 Task: Add the task  Create a new online platform for online financial planning services to the section Feature Prioritization Sprint in the project AvailPro and add a Due Date to the respective task as 2024/02/02
Action: Mouse moved to (473, 316)
Screenshot: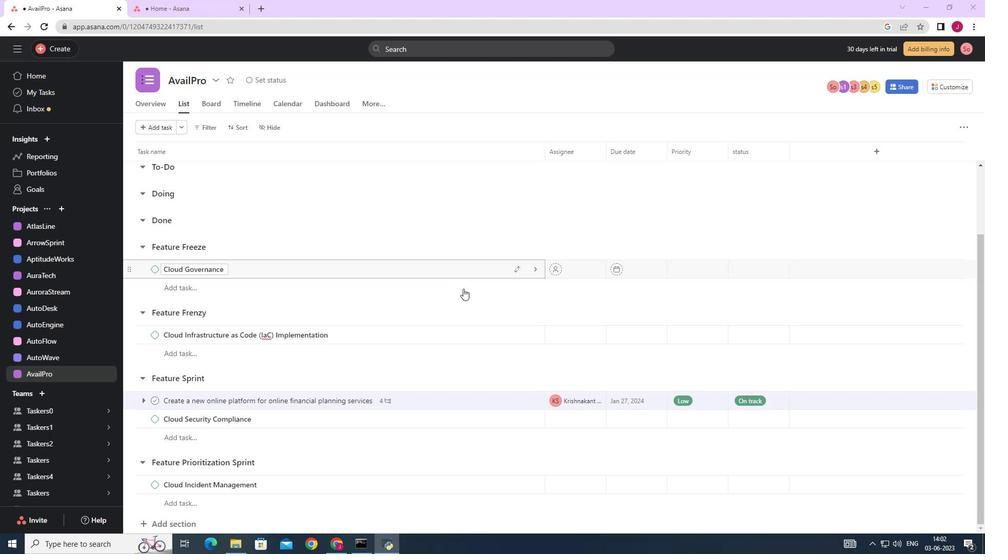 
Action: Mouse scrolled (473, 316) with delta (0, 0)
Screenshot: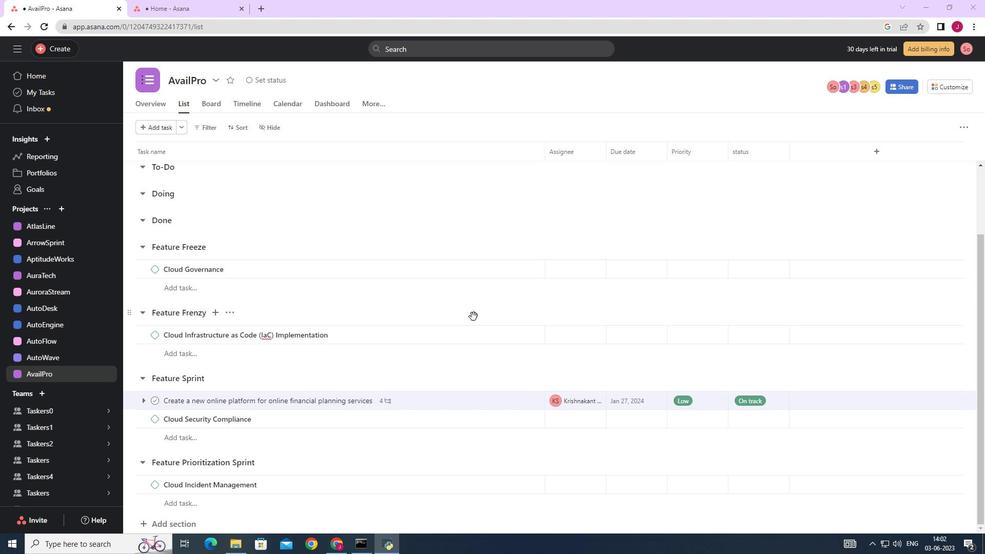 
Action: Mouse scrolled (473, 316) with delta (0, 0)
Screenshot: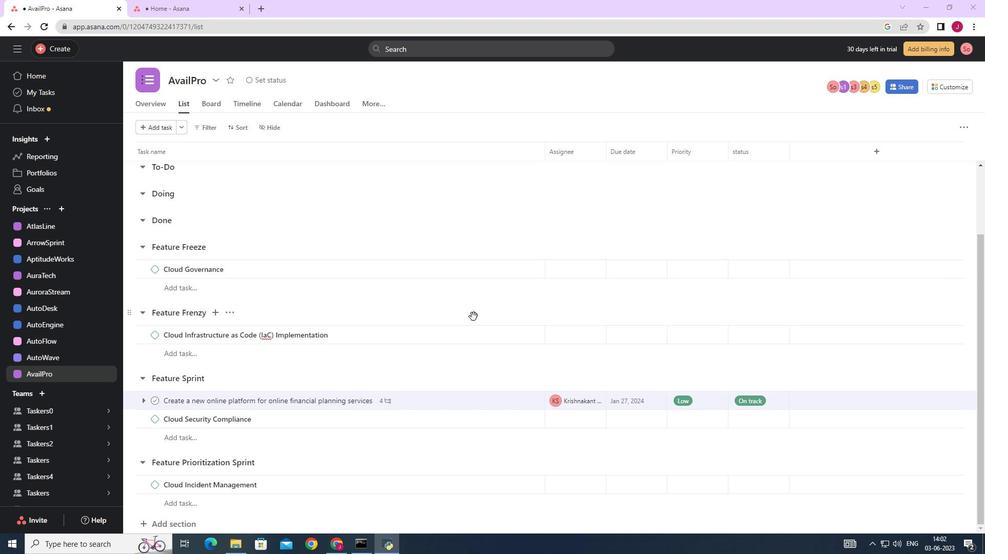 
Action: Mouse scrolled (473, 316) with delta (0, 0)
Screenshot: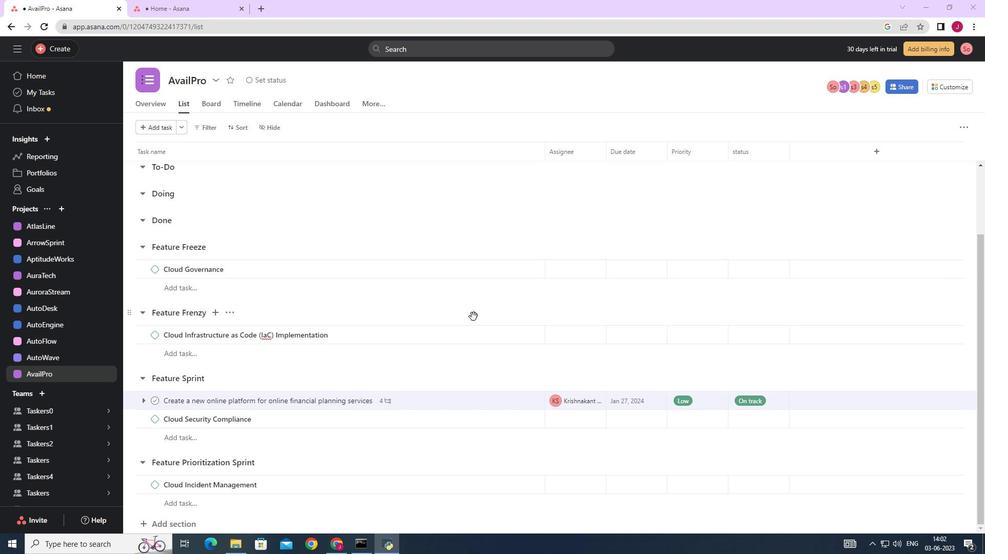 
Action: Mouse scrolled (473, 316) with delta (0, 0)
Screenshot: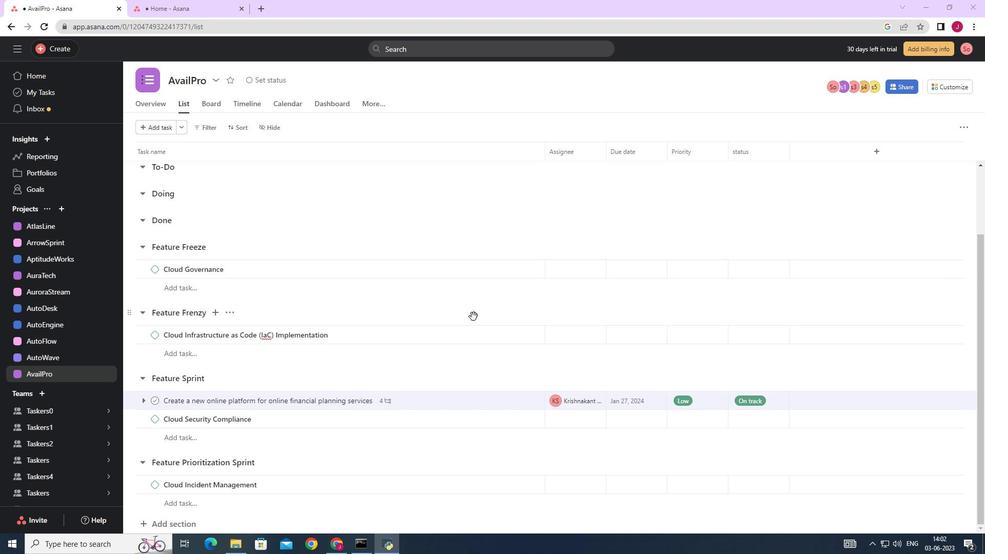 
Action: Mouse moved to (473, 316)
Screenshot: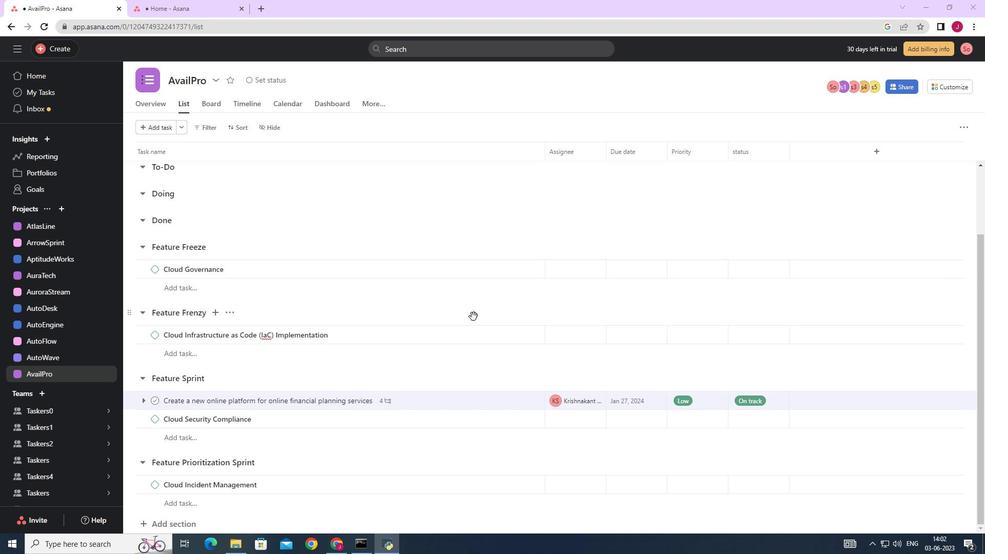 
Action: Mouse scrolled (473, 316) with delta (0, 0)
Screenshot: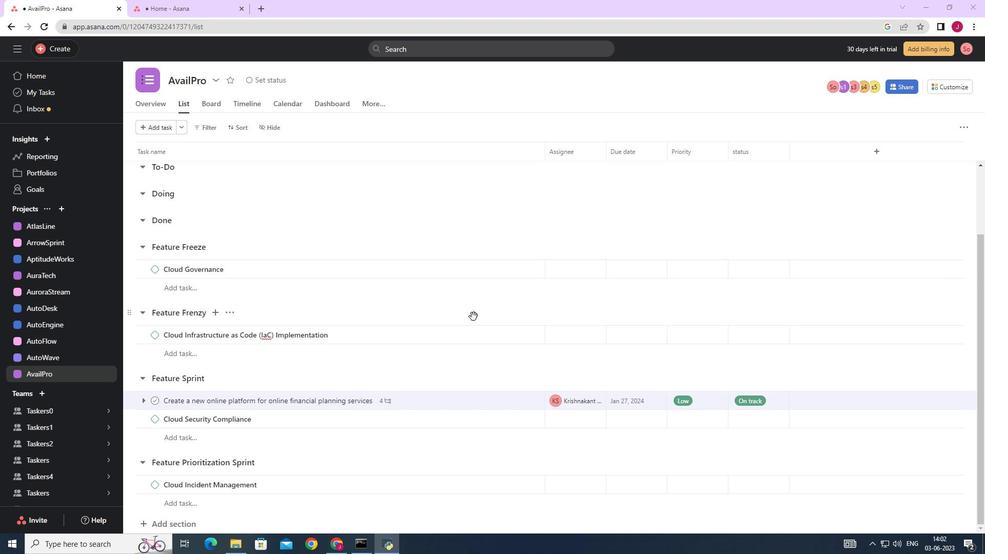 
Action: Mouse moved to (515, 400)
Screenshot: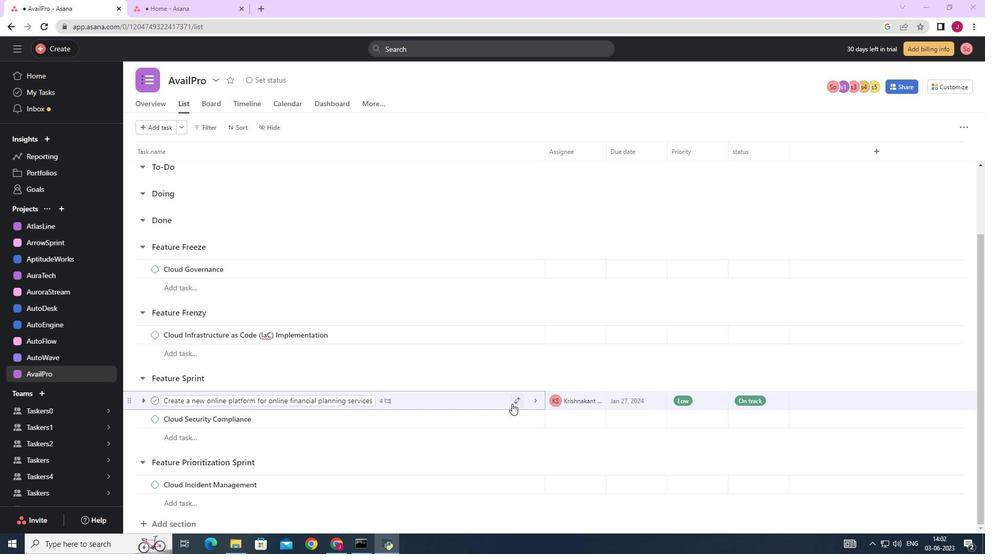 
Action: Mouse pressed left at (515, 400)
Screenshot: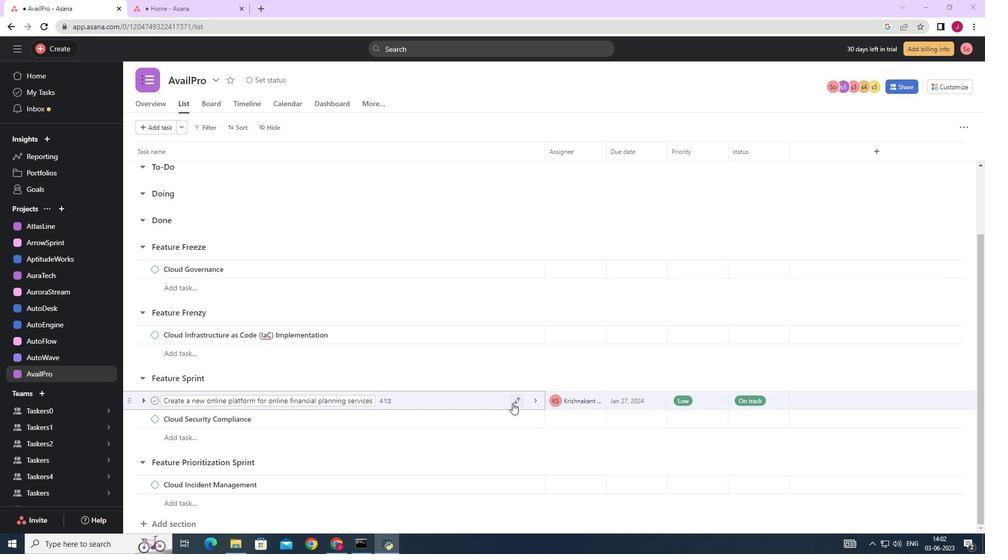
Action: Mouse moved to (458, 378)
Screenshot: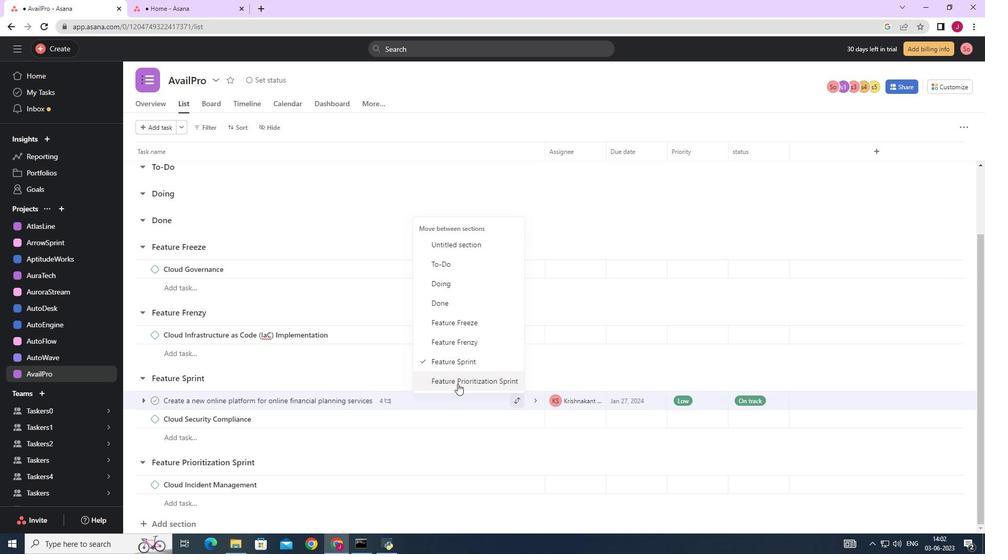 
Action: Mouse pressed left at (458, 378)
Screenshot: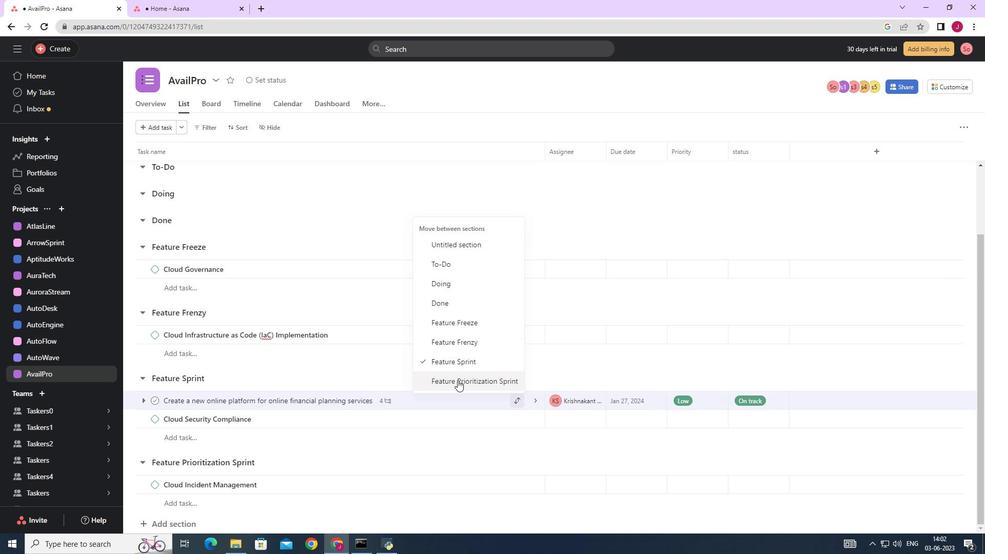 
Action: Mouse moved to (660, 465)
Screenshot: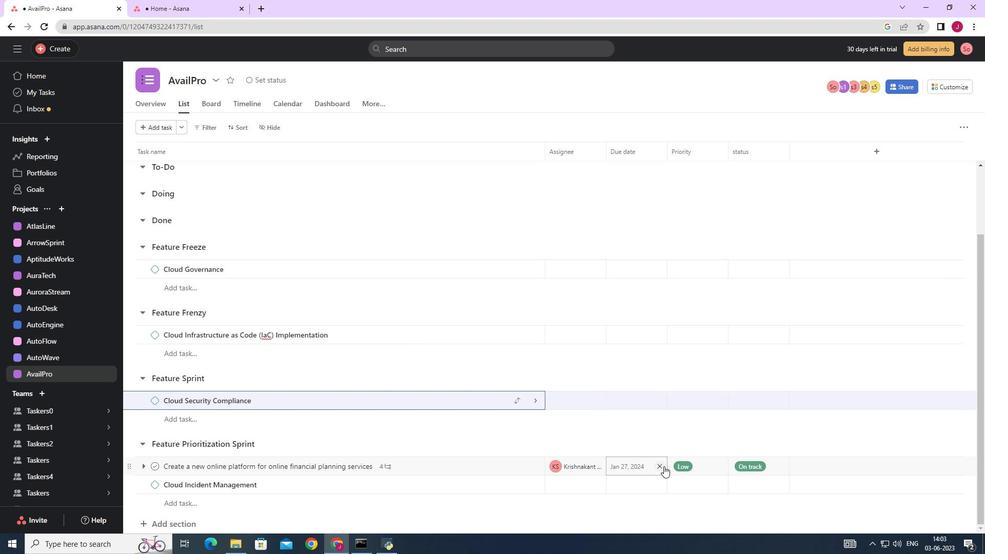 
Action: Mouse pressed left at (660, 465)
Screenshot: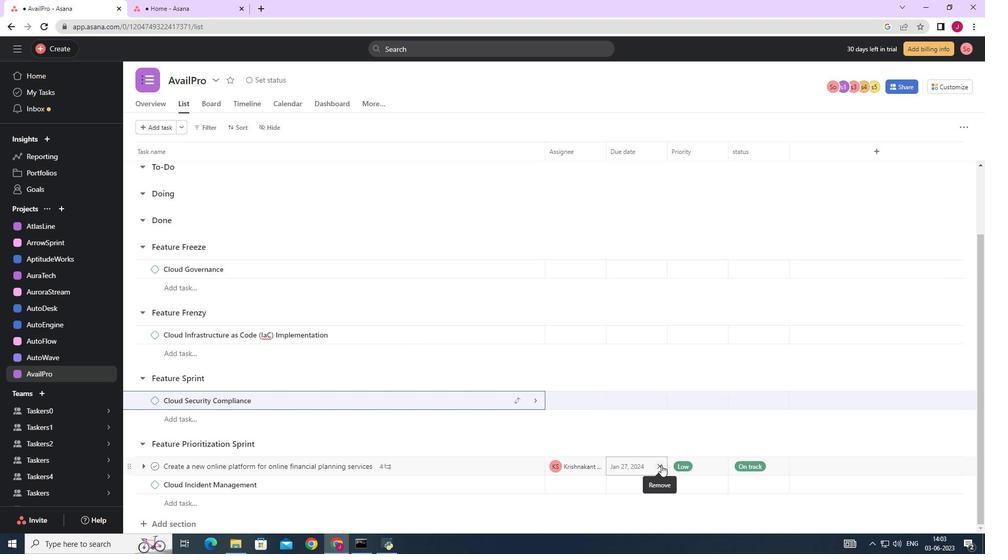 
Action: Mouse moved to (640, 463)
Screenshot: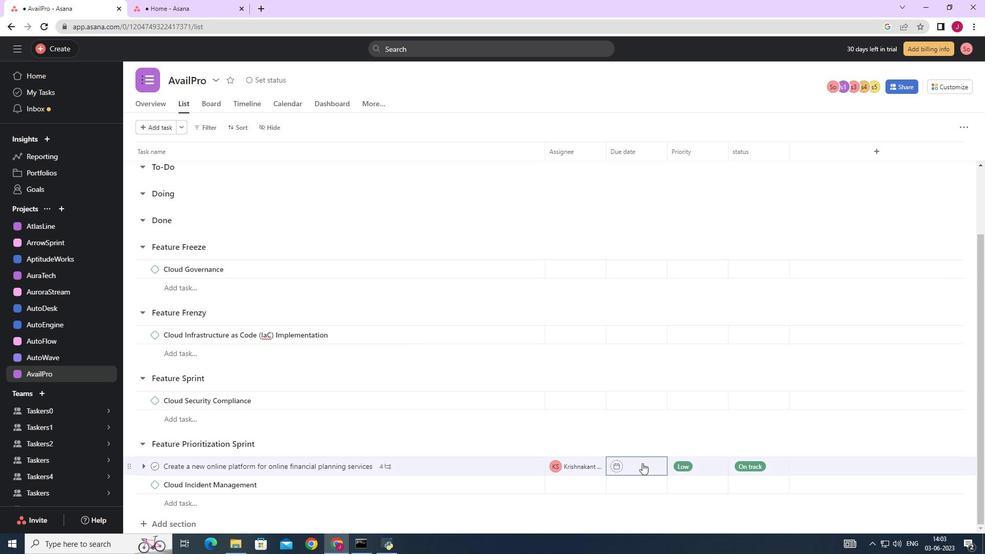
Action: Mouse pressed left at (640, 463)
Screenshot: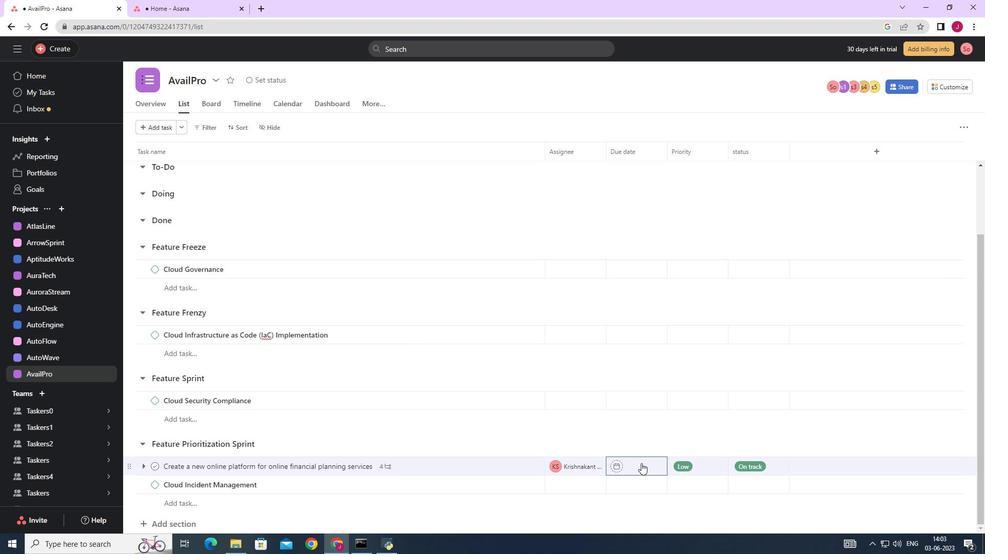 
Action: Mouse moved to (738, 304)
Screenshot: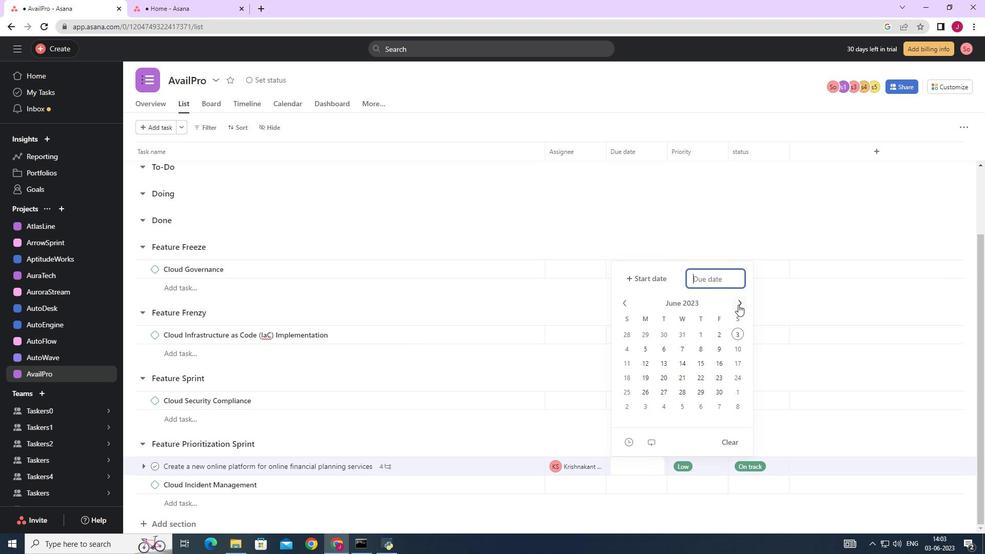 
Action: Mouse pressed left at (738, 304)
Screenshot: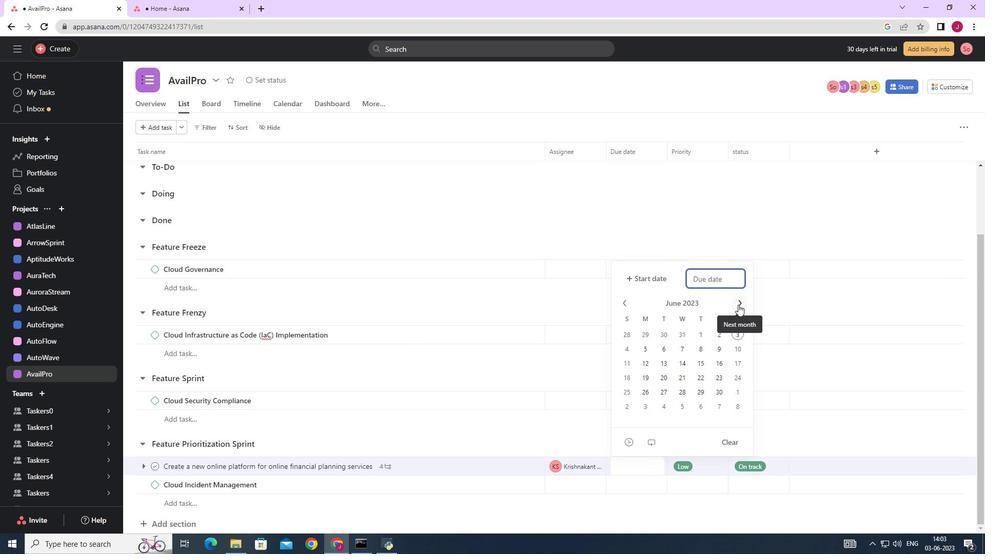 
Action: Mouse pressed left at (738, 304)
Screenshot: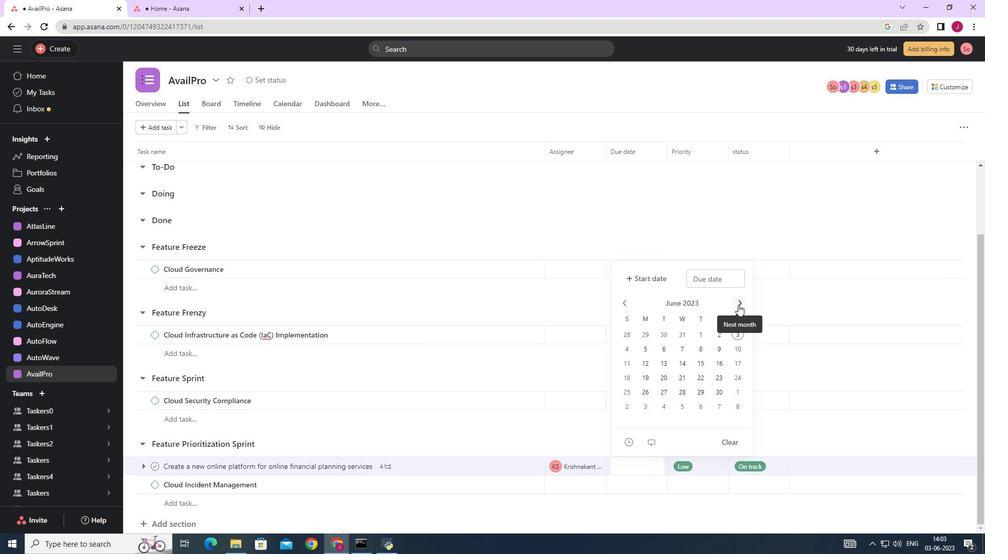 
Action: Mouse pressed left at (738, 304)
Screenshot: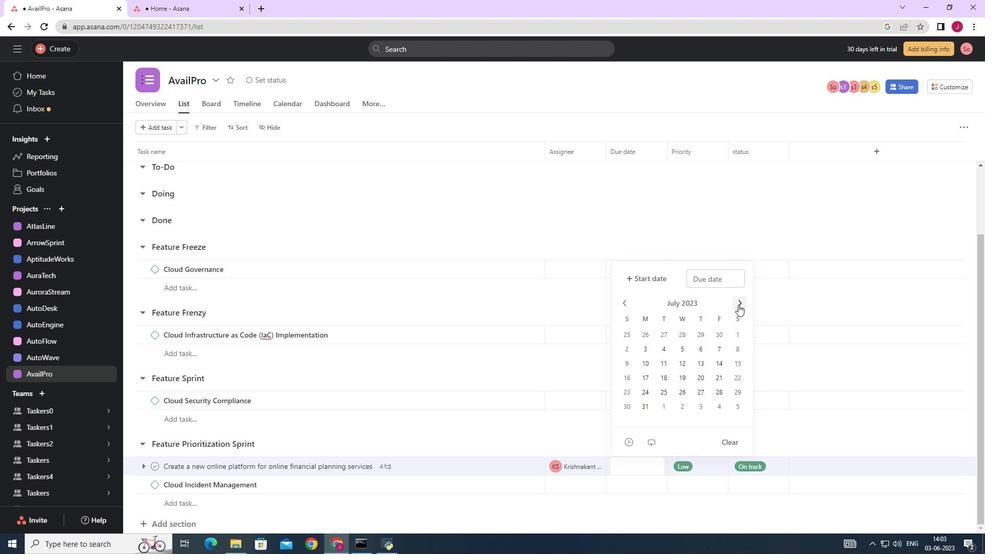 
Action: Mouse pressed left at (738, 304)
Screenshot: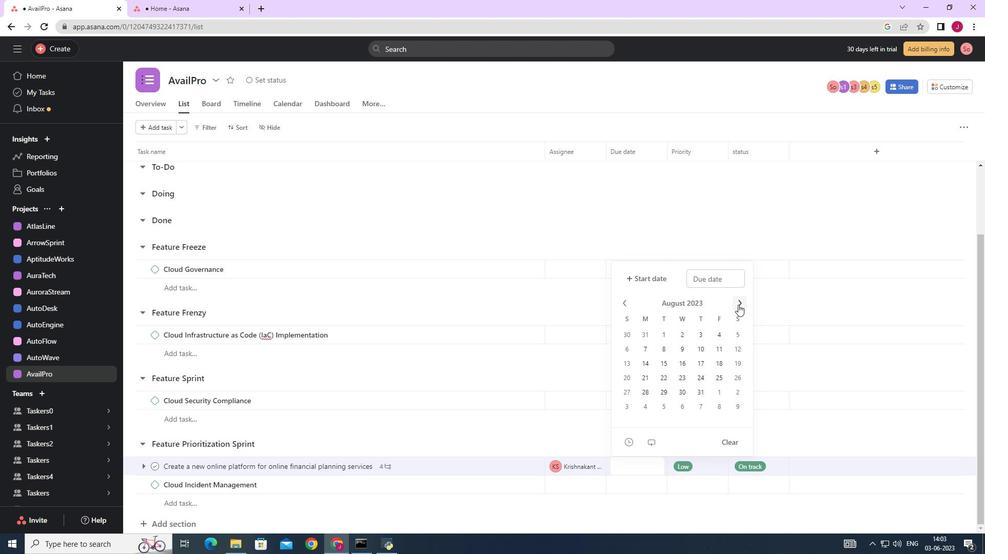 
Action: Mouse pressed left at (738, 304)
Screenshot: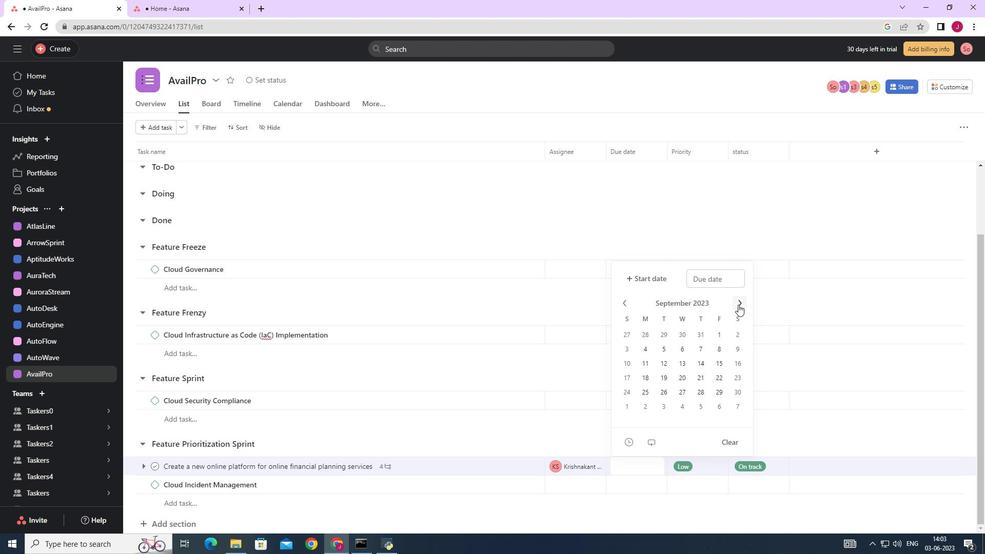 
Action: Mouse pressed left at (738, 304)
Screenshot: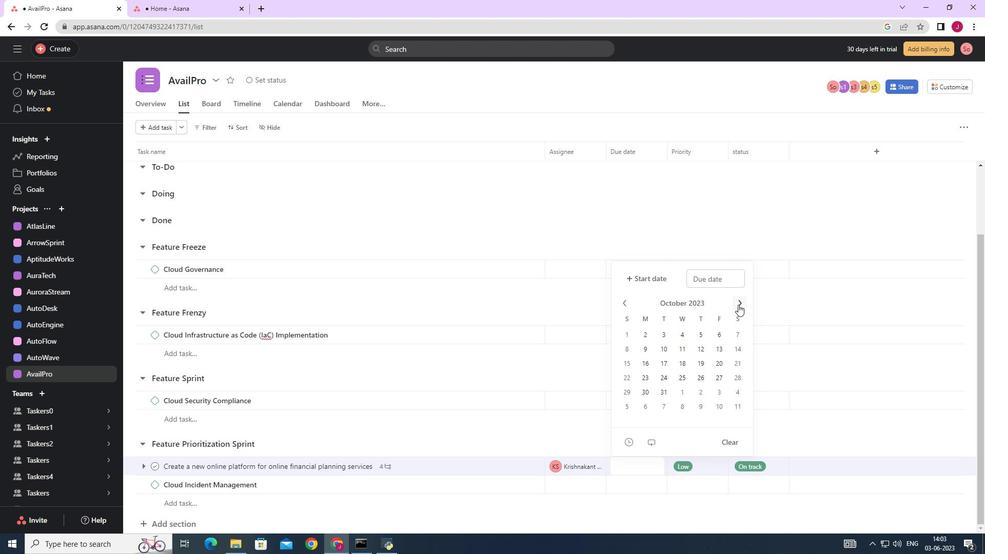 
Action: Mouse pressed left at (738, 304)
Screenshot: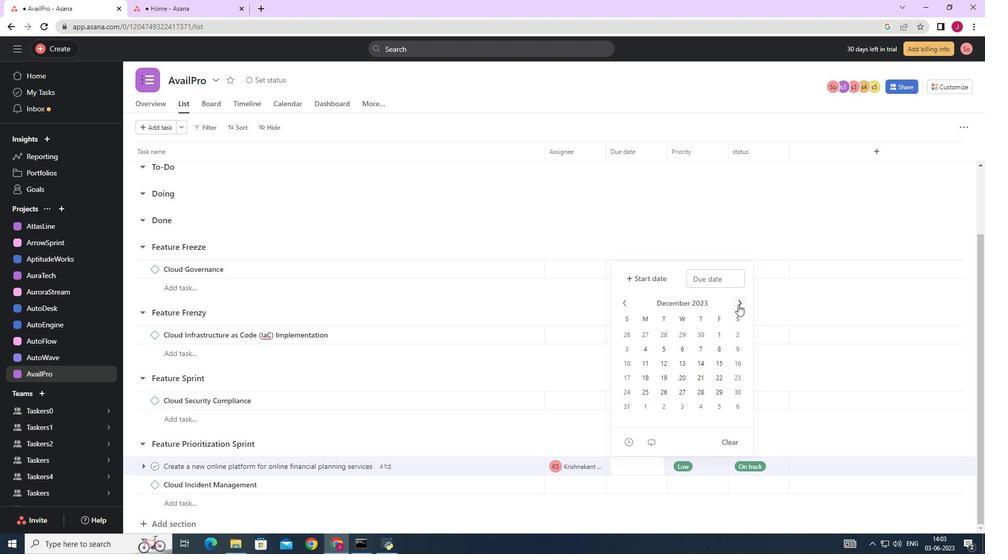 
Action: Mouse pressed left at (738, 304)
Screenshot: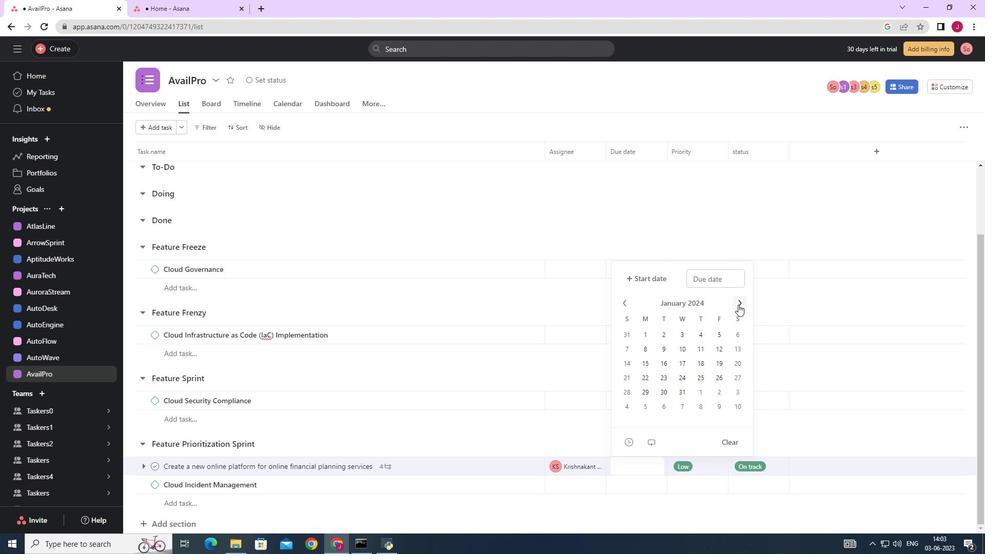 
Action: Mouse moved to (722, 333)
Screenshot: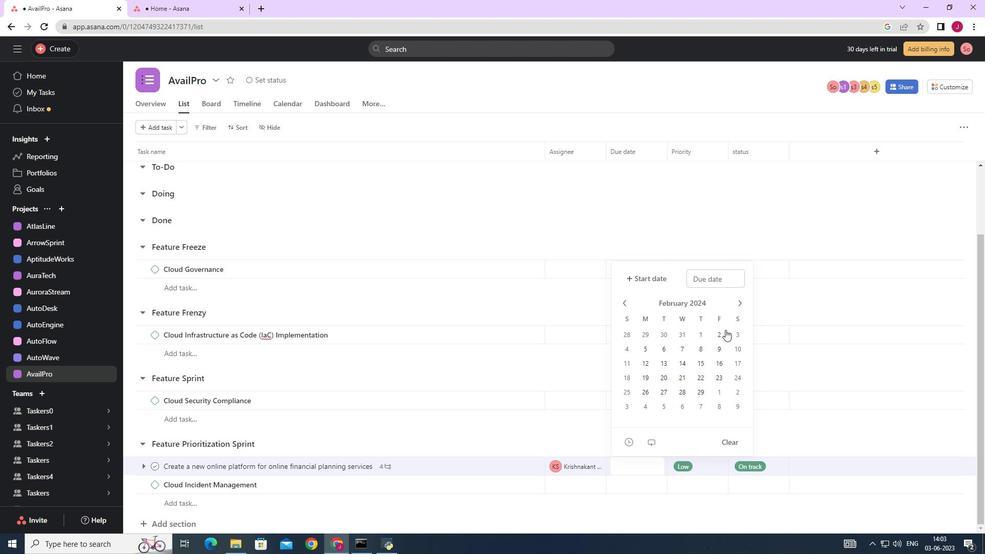 
Action: Mouse pressed left at (722, 333)
Screenshot: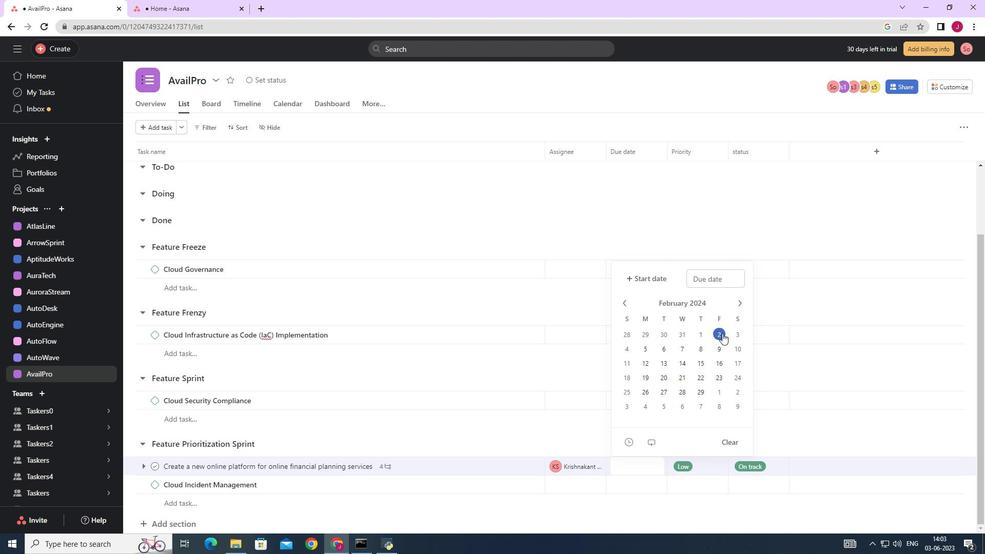 
Action: Mouse moved to (788, 218)
Screenshot: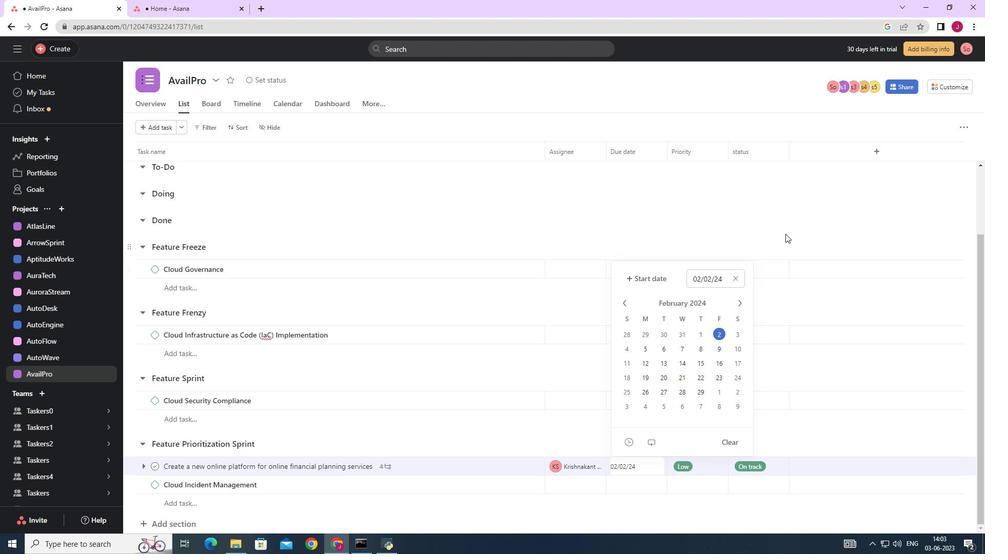 
Action: Mouse pressed left at (788, 218)
Screenshot: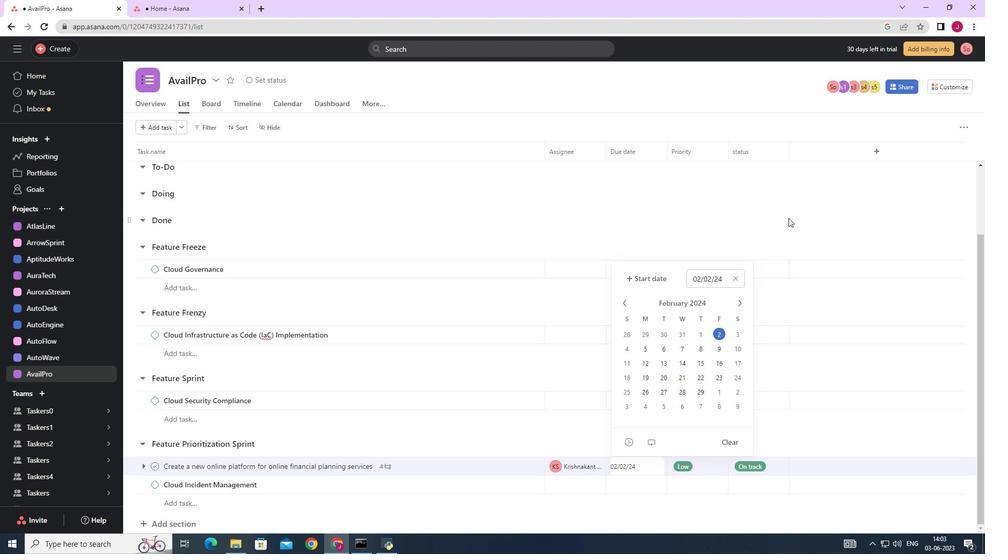
Action: Mouse moved to (771, 226)
Screenshot: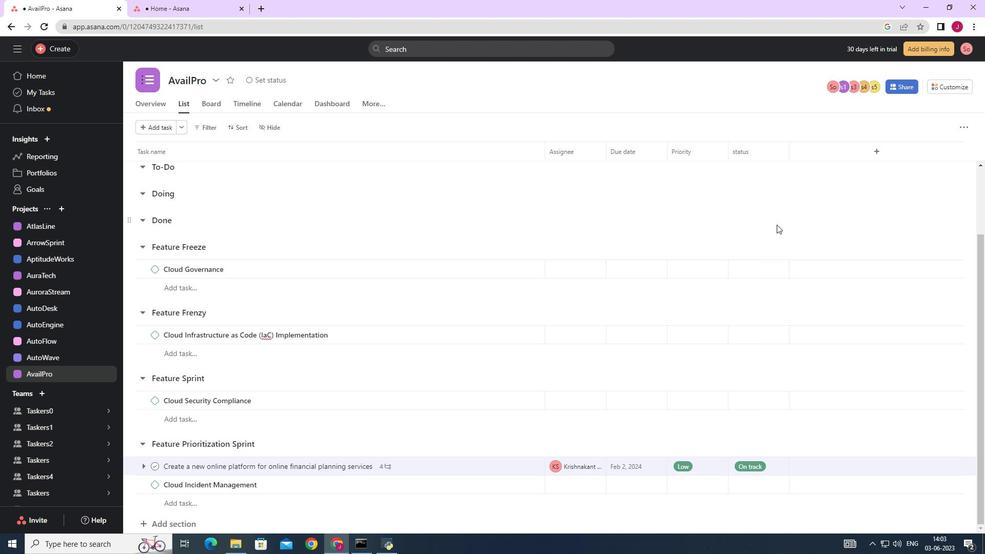 
